 Task: Look for products in the category "Nutritional Oils" from Doctor's Best only.
Action: Mouse moved to (215, 104)
Screenshot: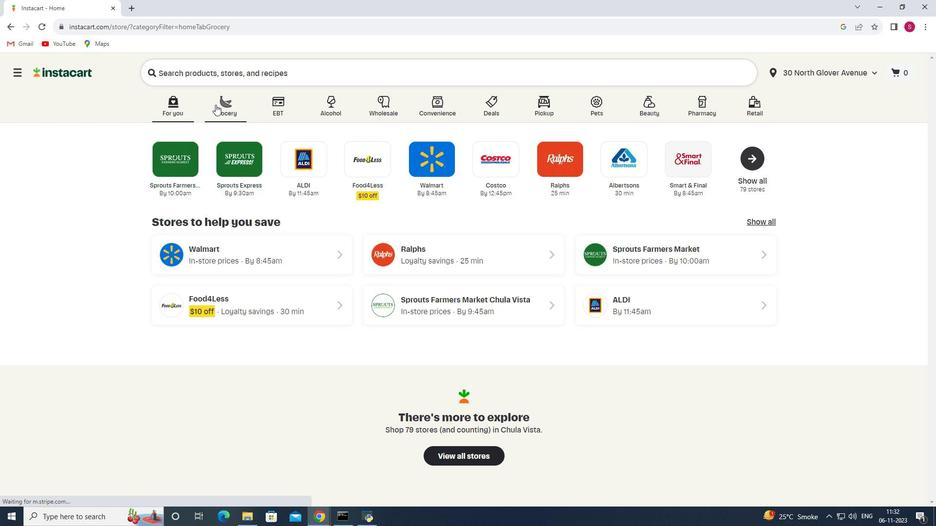 
Action: Mouse pressed left at (215, 104)
Screenshot: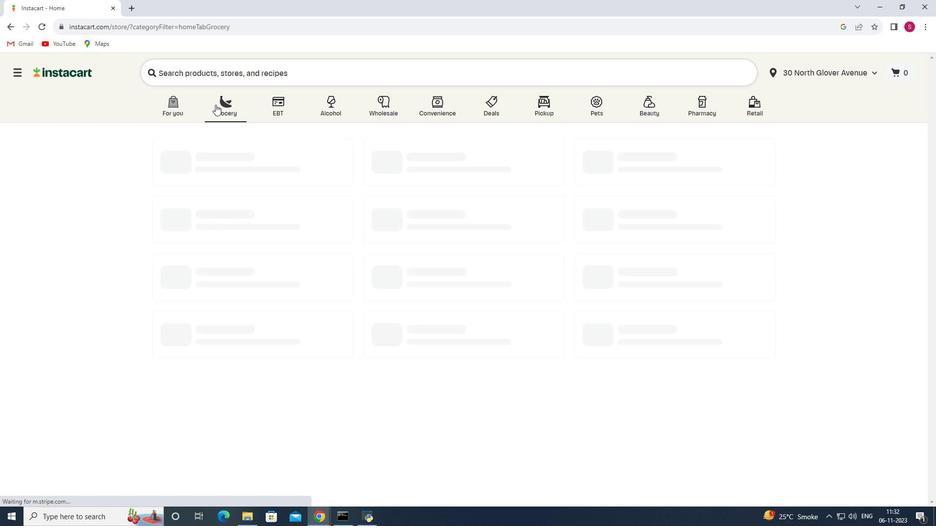 
Action: Mouse moved to (227, 271)
Screenshot: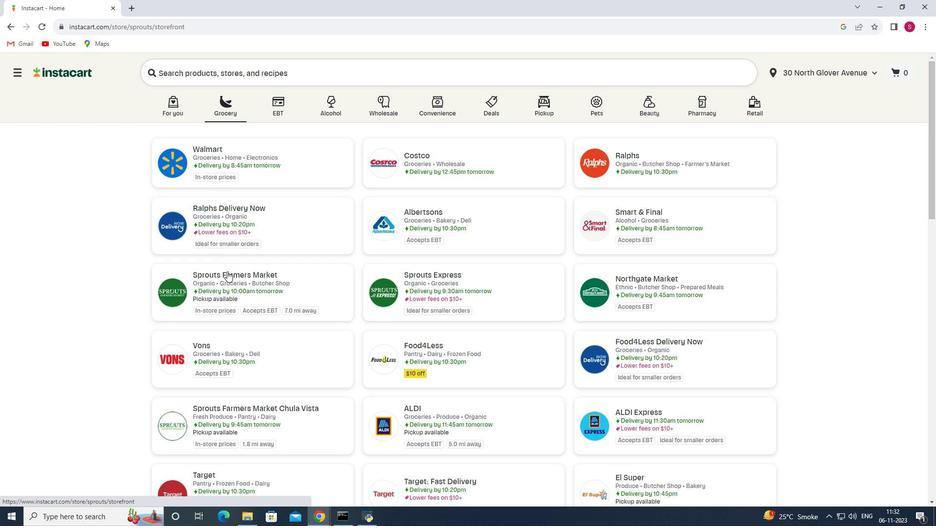 
Action: Mouse pressed left at (227, 271)
Screenshot: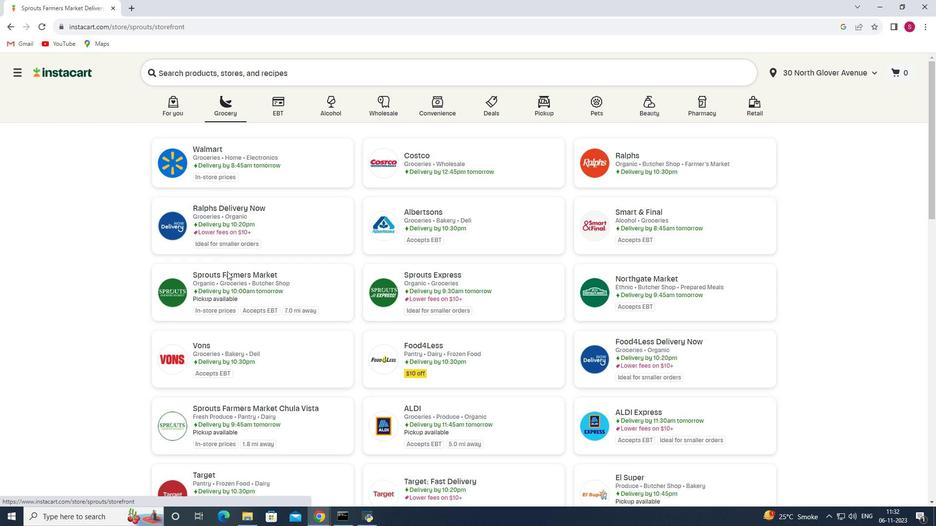 
Action: Mouse moved to (60, 299)
Screenshot: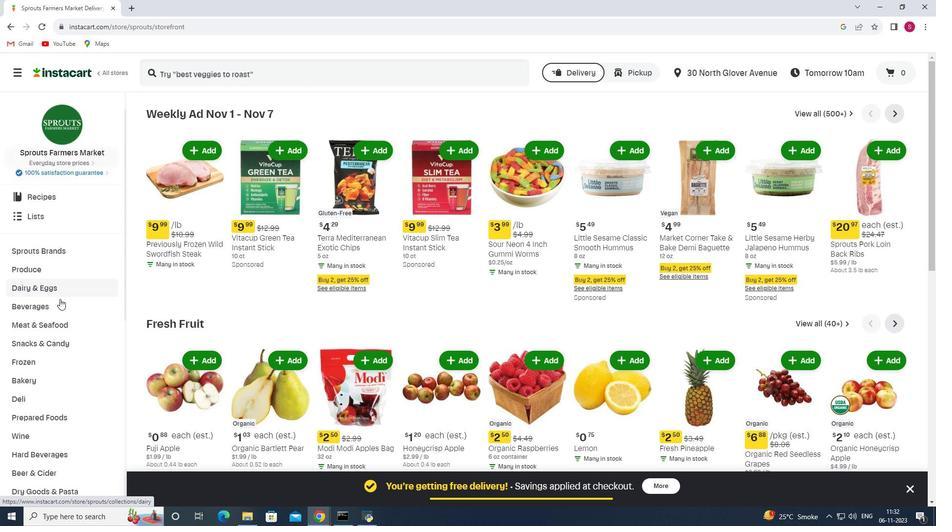 
Action: Mouse scrolled (60, 299) with delta (0, 0)
Screenshot: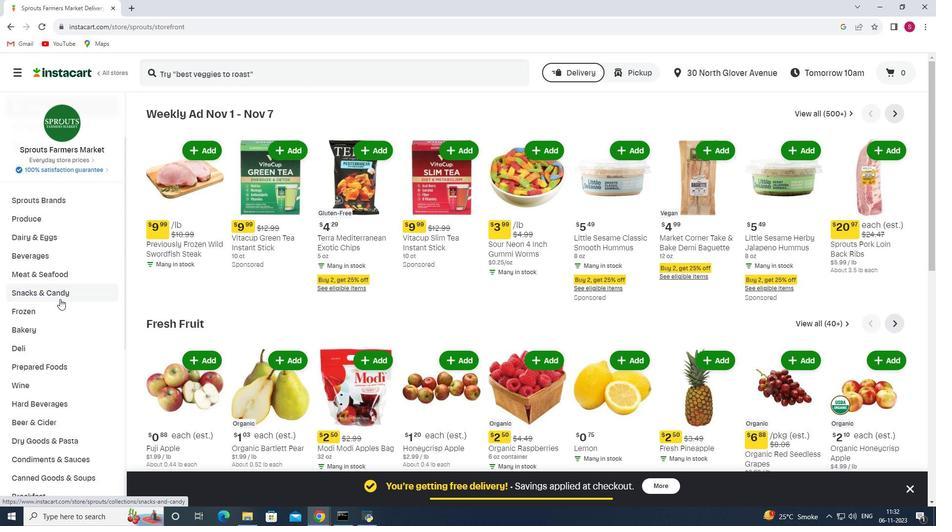 
Action: Mouse scrolled (60, 299) with delta (0, 0)
Screenshot: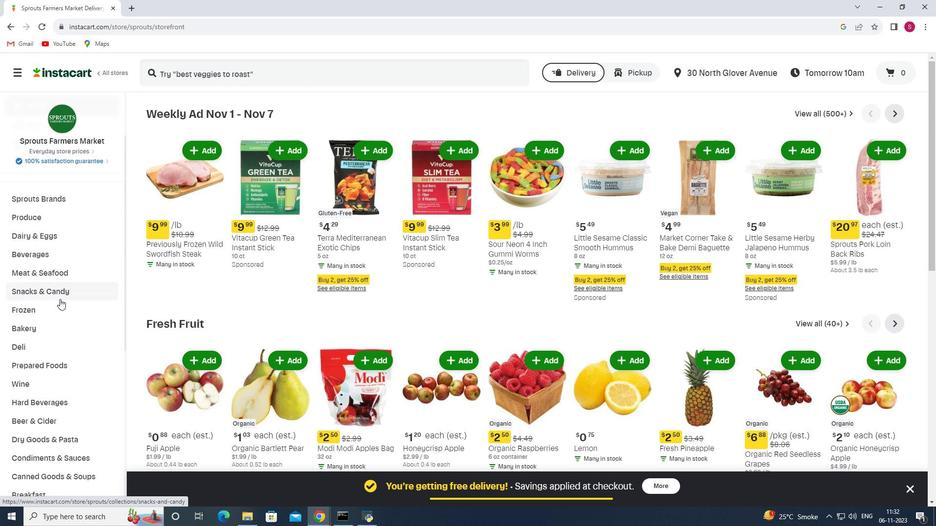 
Action: Mouse scrolled (60, 299) with delta (0, 0)
Screenshot: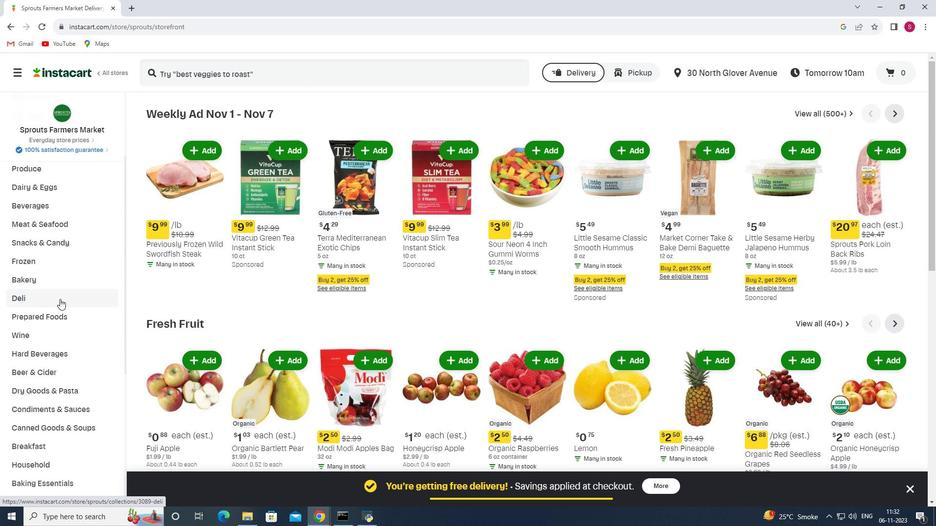 
Action: Mouse scrolled (60, 299) with delta (0, 0)
Screenshot: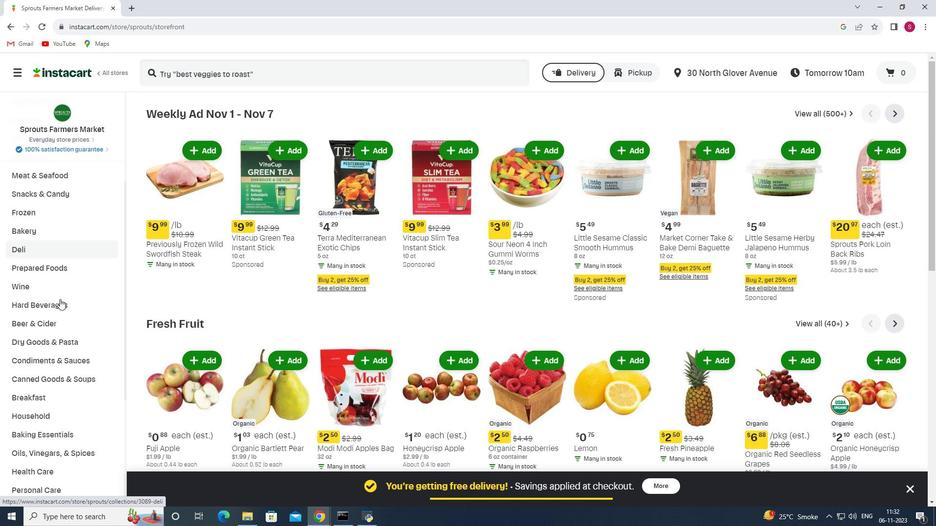 
Action: Mouse scrolled (60, 299) with delta (0, 0)
Screenshot: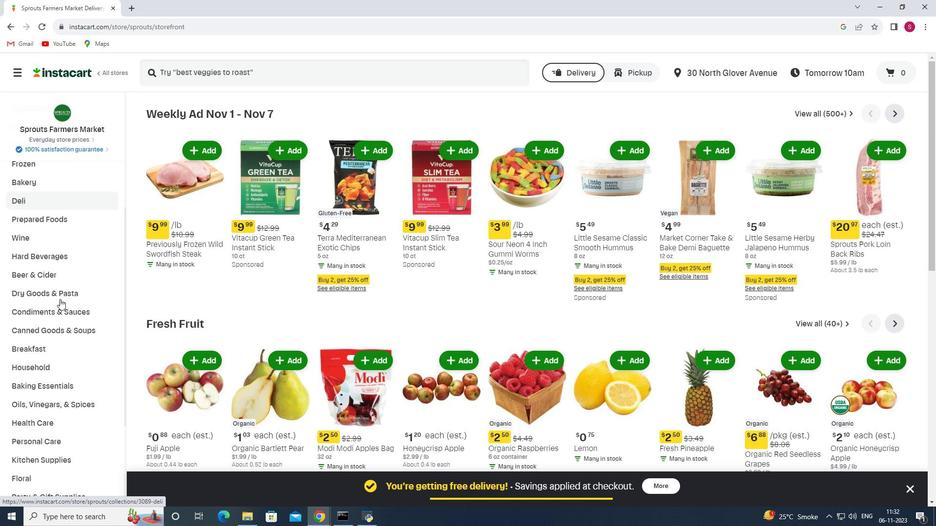 
Action: Mouse scrolled (60, 299) with delta (0, 0)
Screenshot: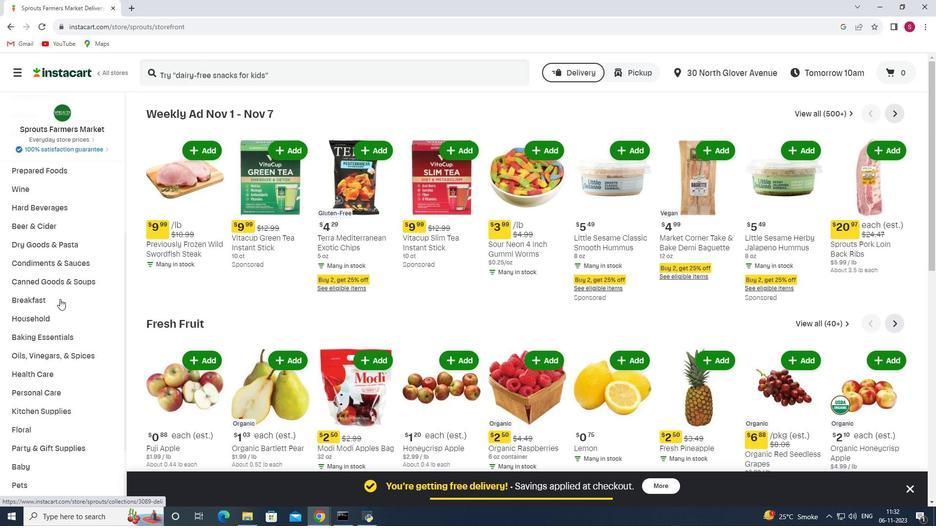 
Action: Mouse moved to (38, 369)
Screenshot: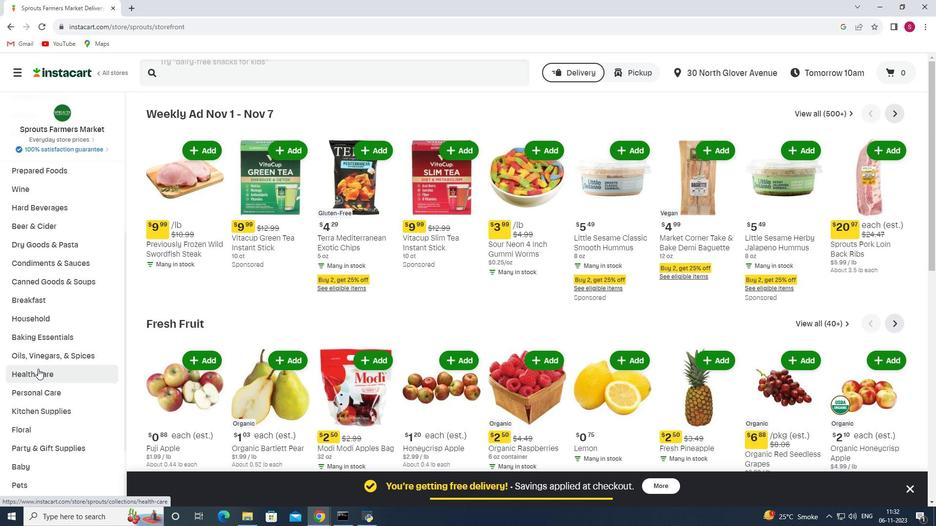 
Action: Mouse pressed left at (38, 369)
Screenshot: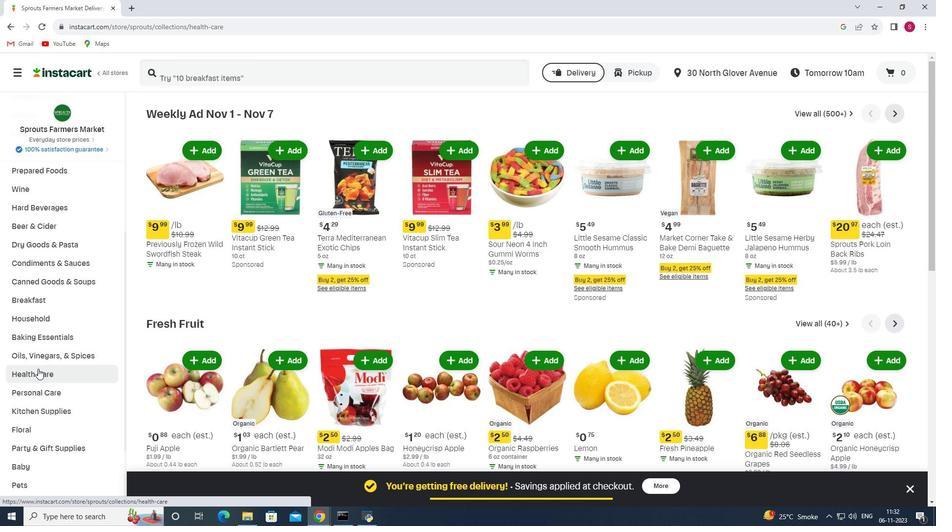 
Action: Mouse moved to (320, 136)
Screenshot: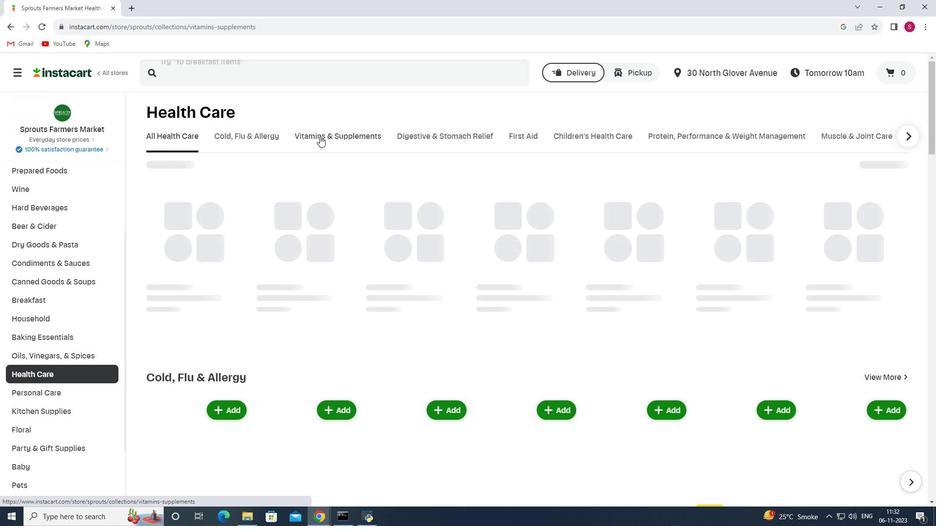 
Action: Mouse pressed left at (320, 136)
Screenshot: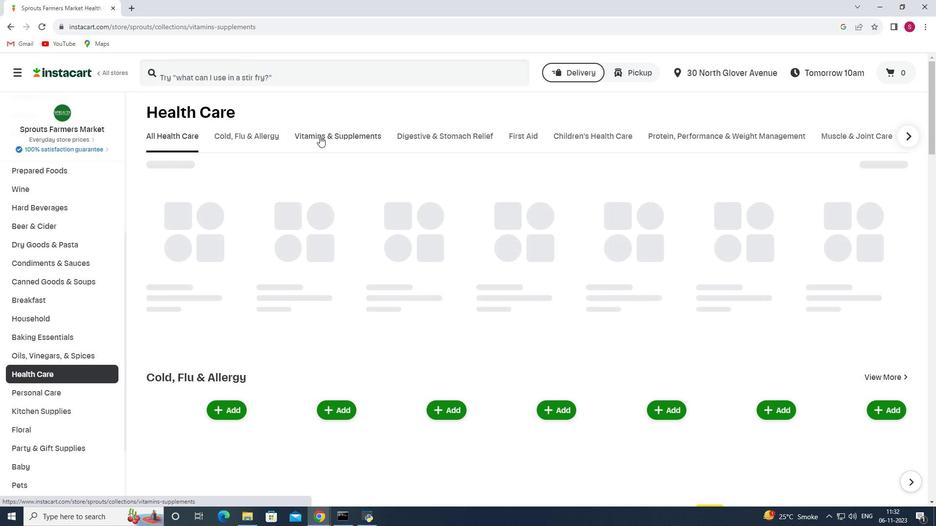 
Action: Mouse moved to (678, 174)
Screenshot: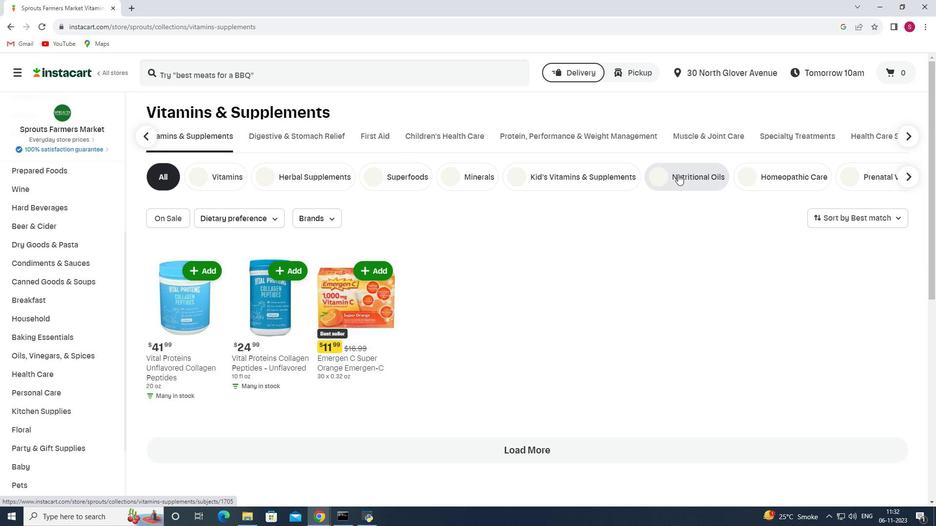 
Action: Mouse pressed left at (678, 174)
Screenshot: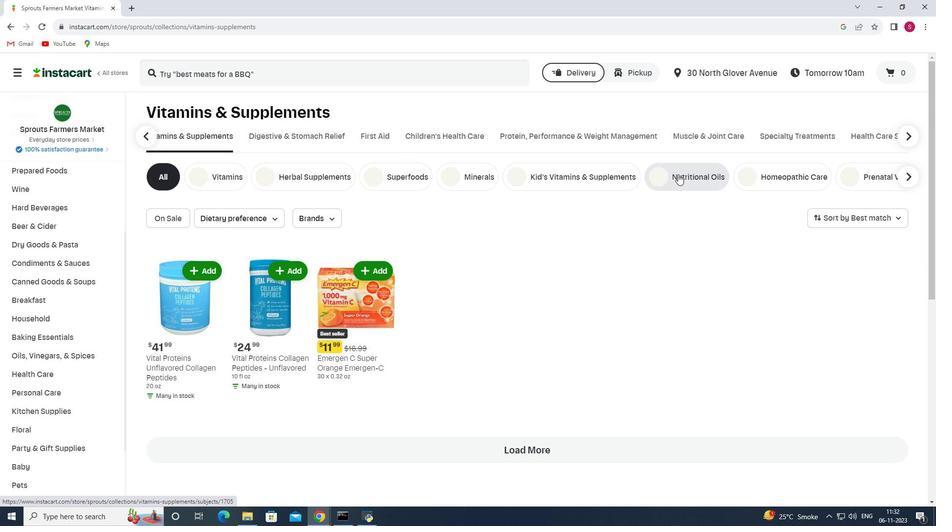 
Action: Mouse moved to (226, 220)
Screenshot: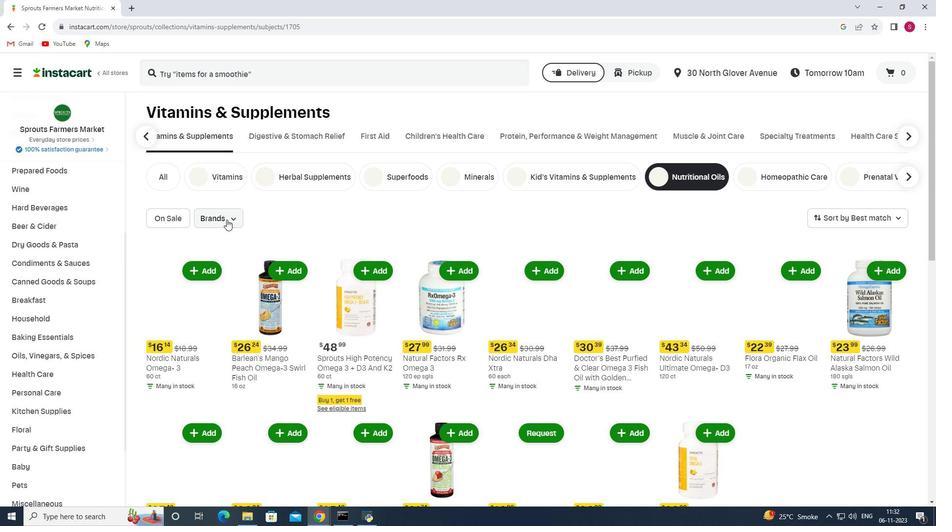
Action: Mouse pressed left at (226, 220)
Screenshot: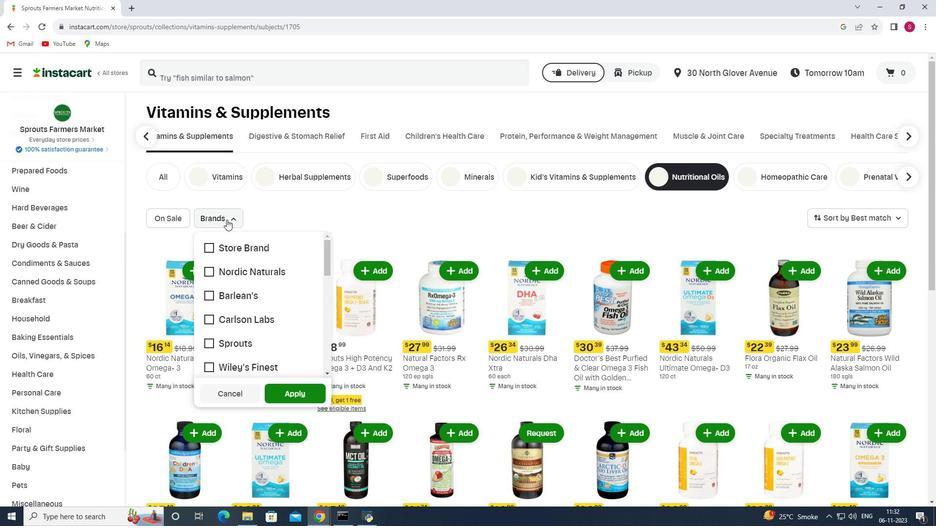 
Action: Mouse moved to (226, 267)
Screenshot: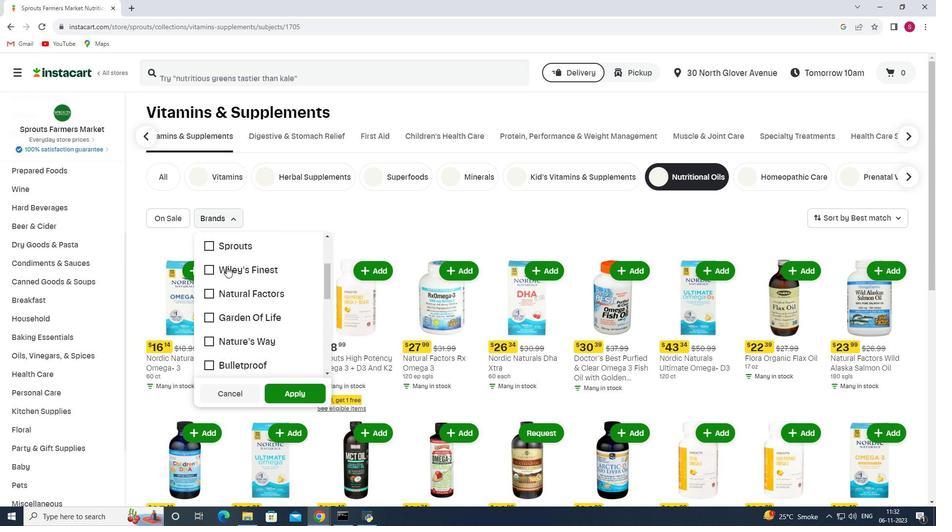 
Action: Mouse scrolled (226, 266) with delta (0, 0)
Screenshot: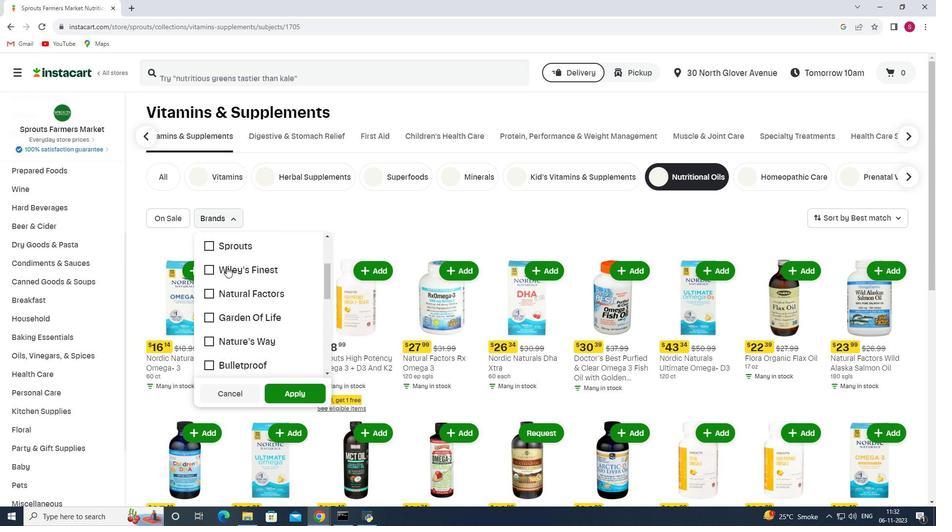 
Action: Mouse moved to (226, 267)
Screenshot: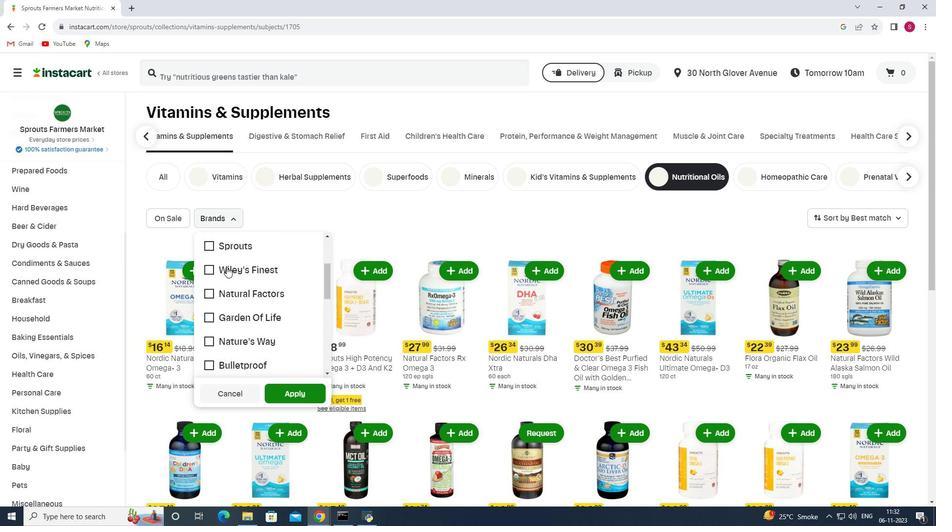 
Action: Mouse scrolled (226, 266) with delta (0, 0)
Screenshot: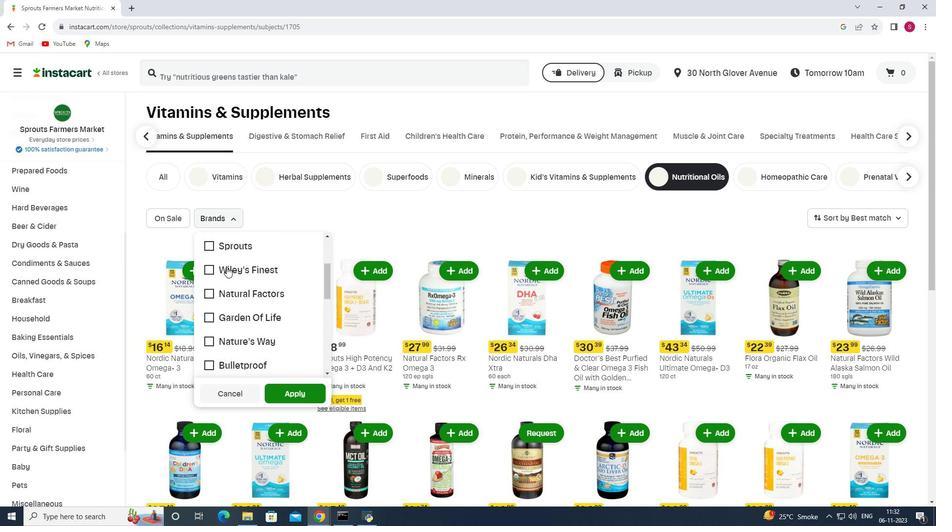 
Action: Mouse scrolled (226, 266) with delta (0, 0)
Screenshot: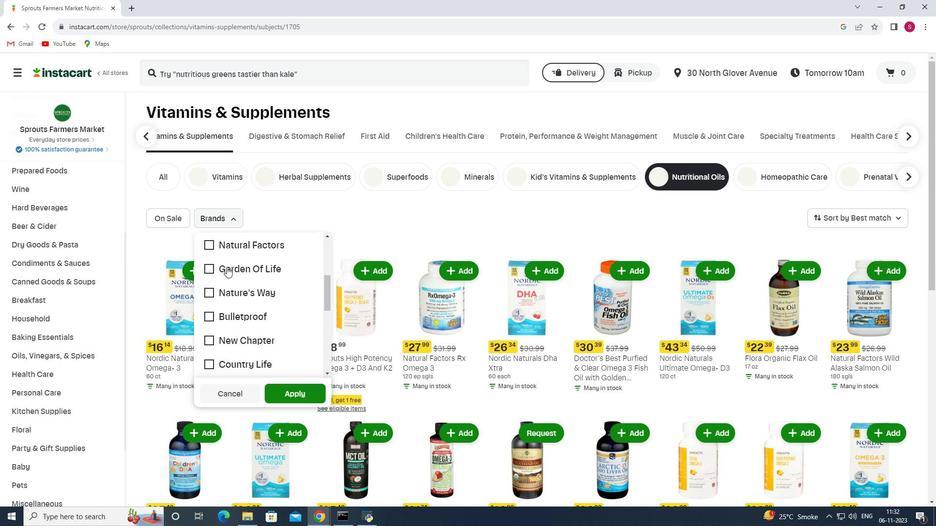 
Action: Mouse scrolled (226, 266) with delta (0, 0)
Screenshot: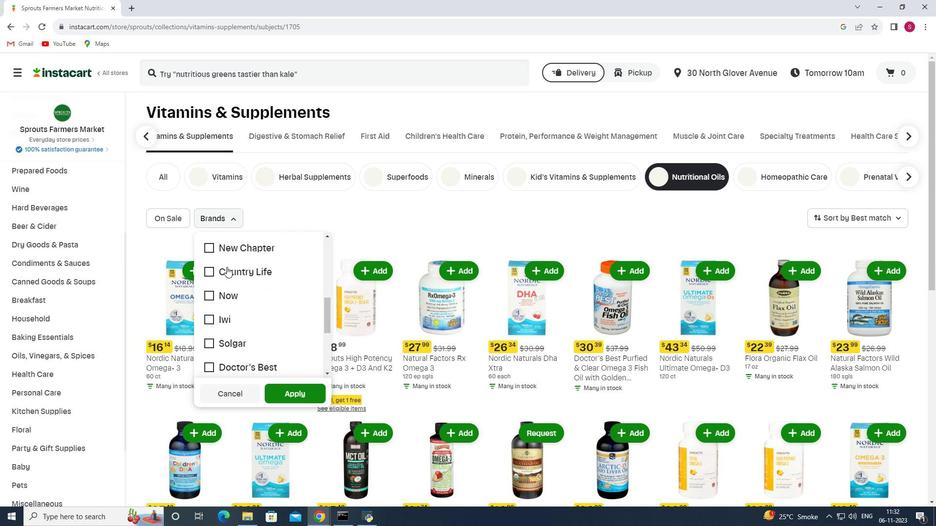 
Action: Mouse scrolled (226, 266) with delta (0, 0)
Screenshot: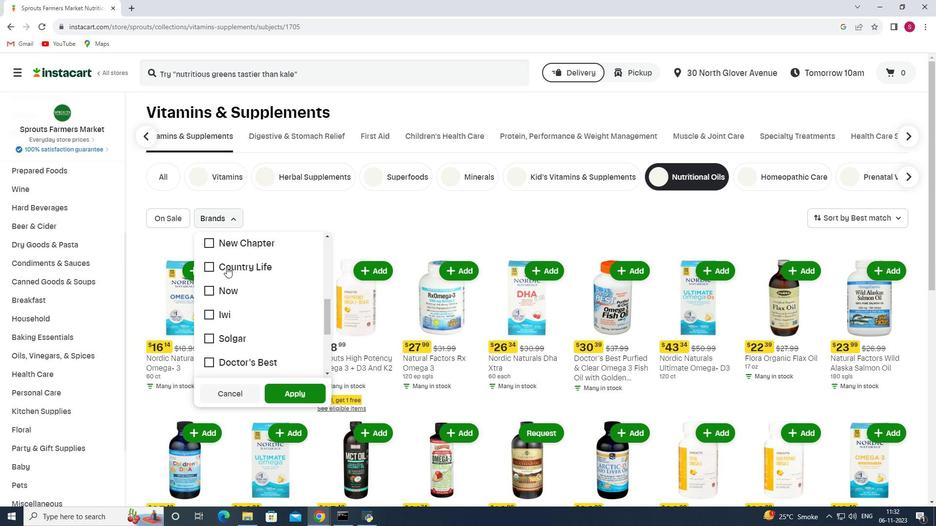 
Action: Mouse scrolled (226, 266) with delta (0, 0)
Screenshot: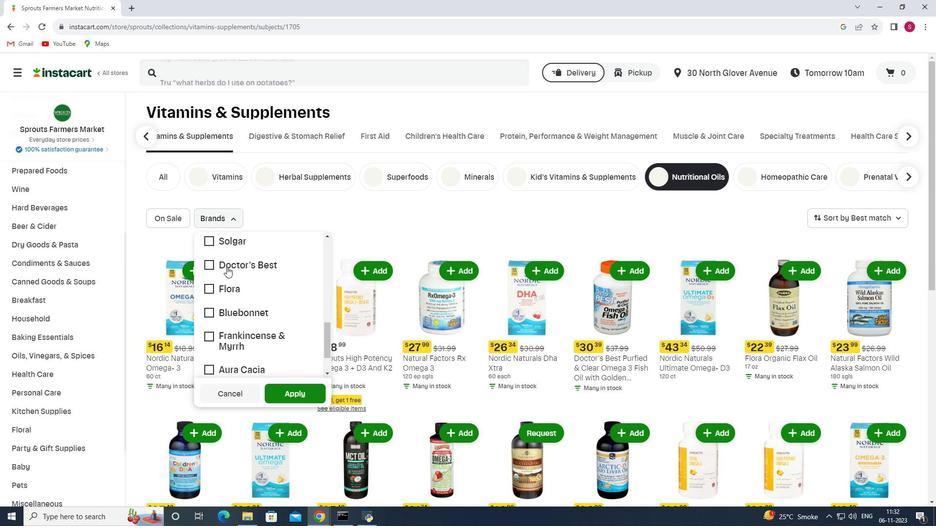 
Action: Mouse scrolled (226, 266) with delta (0, 0)
Screenshot: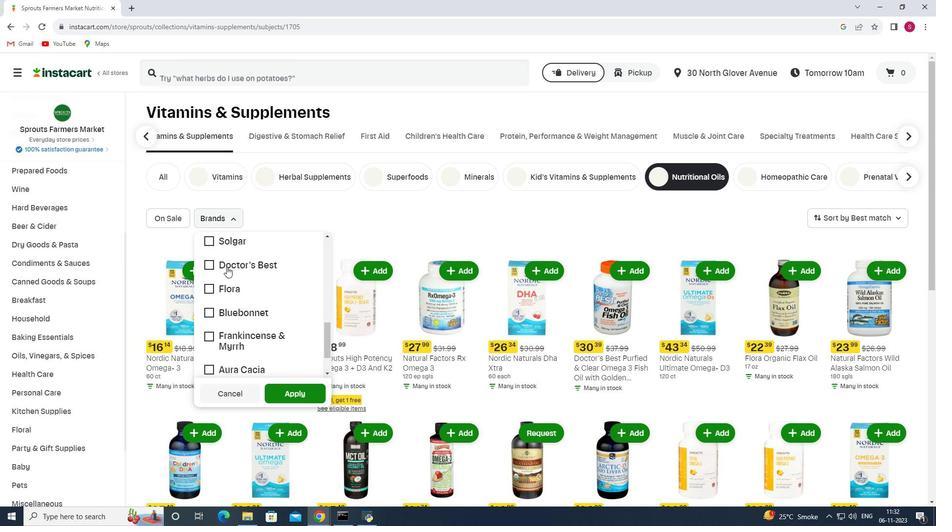 
Action: Mouse moved to (212, 258)
Screenshot: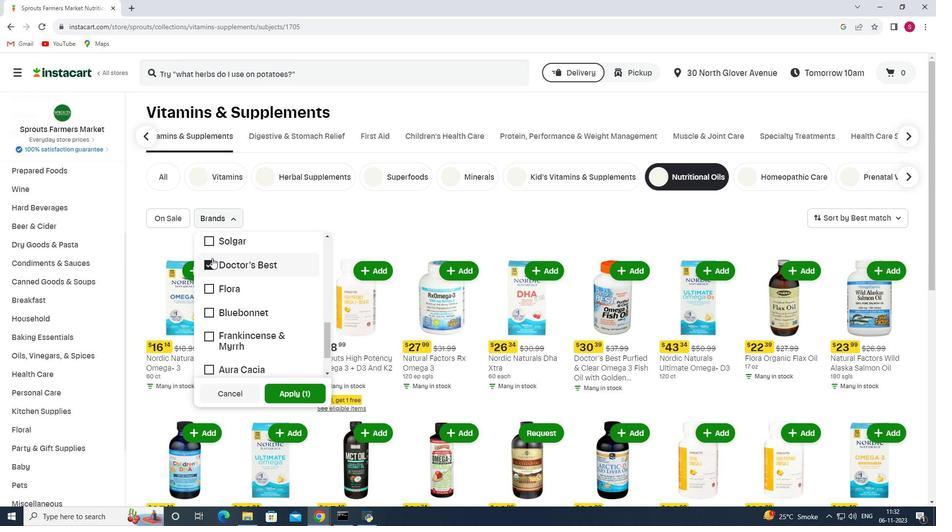 
Action: Mouse pressed left at (212, 258)
Screenshot: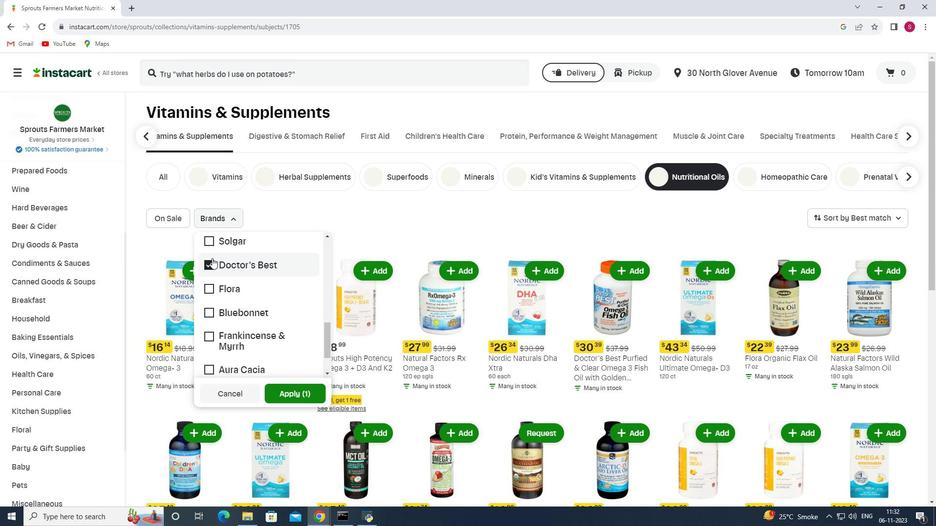 
Action: Mouse moved to (285, 394)
Screenshot: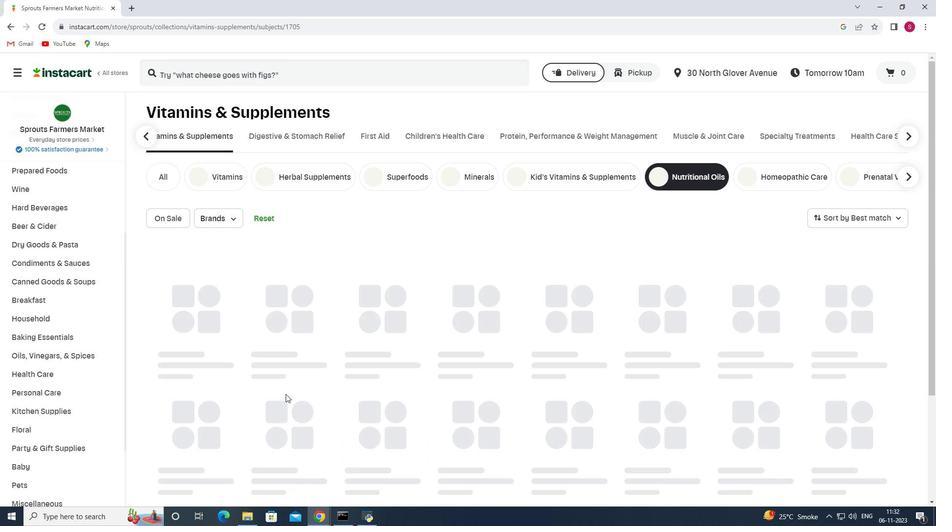 
Action: Mouse pressed left at (285, 394)
Screenshot: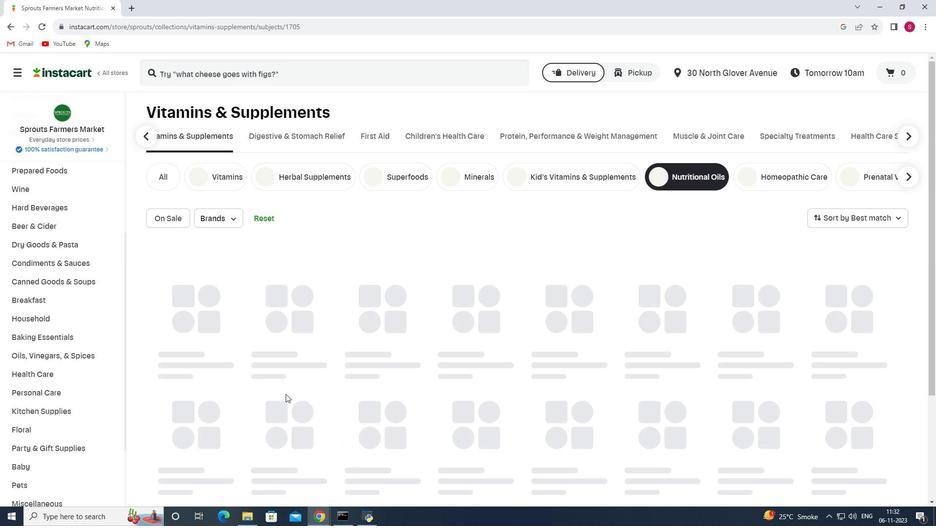 
